Task: In the Company medtronic.com; add deal stage: 'Presentation scheduled'; Add amount '100000'; Select Deal Type: New Business; Select priority: 'Medium'; Associate deal with contact: choose any two contacts and company: Select any company.. Logged in from softage.1@softage.net
Action: Mouse moved to (90, 57)
Screenshot: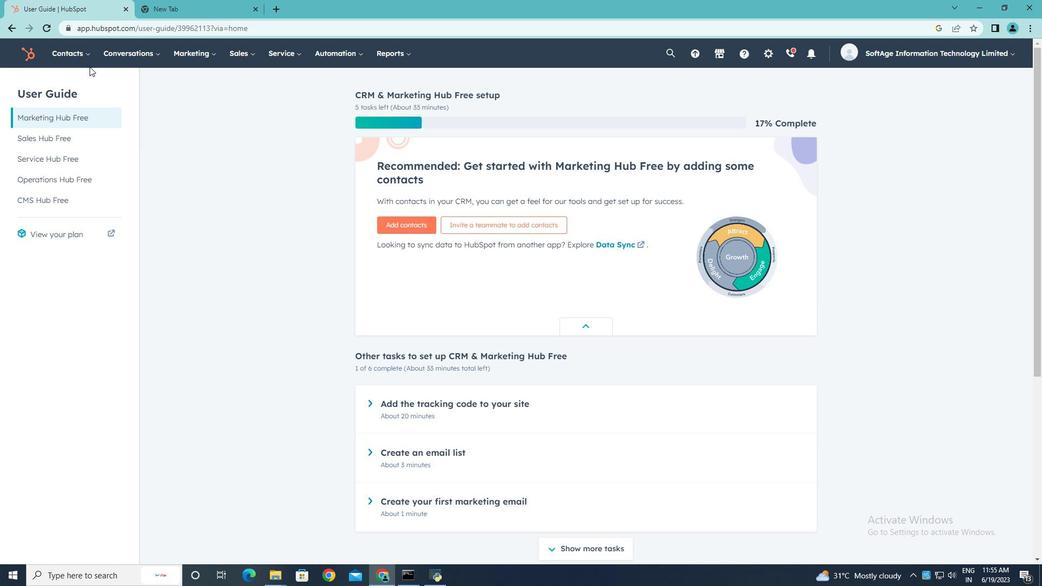 
Action: Mouse pressed left at (90, 57)
Screenshot: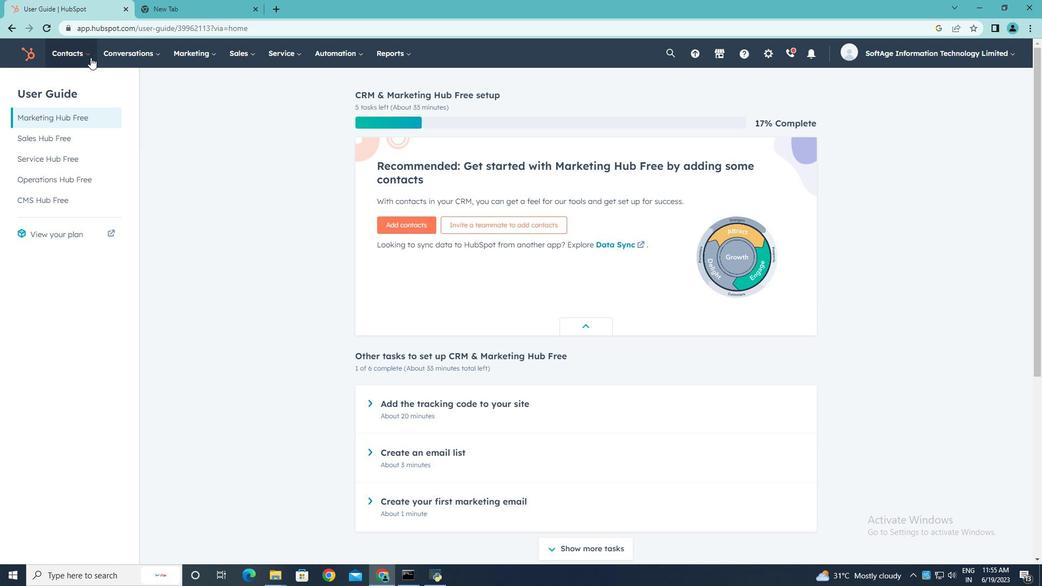 
Action: Mouse moved to (80, 109)
Screenshot: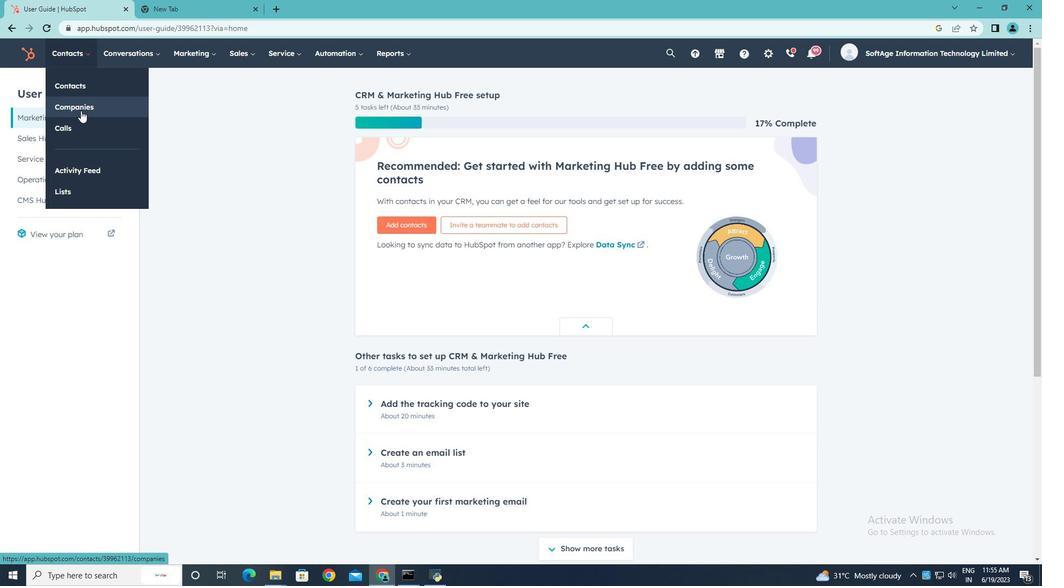
Action: Mouse pressed left at (80, 109)
Screenshot: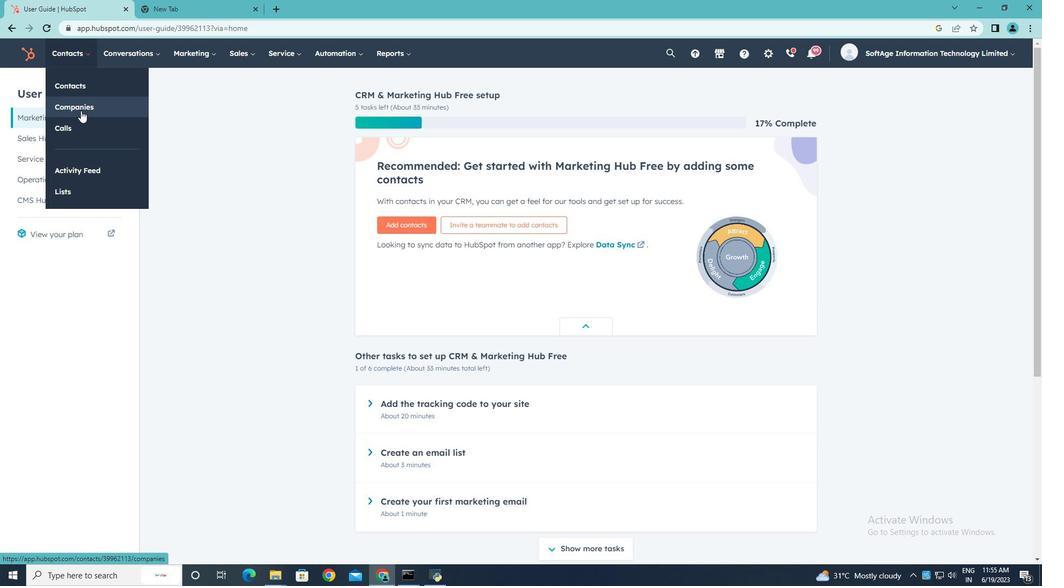 
Action: Mouse moved to (76, 174)
Screenshot: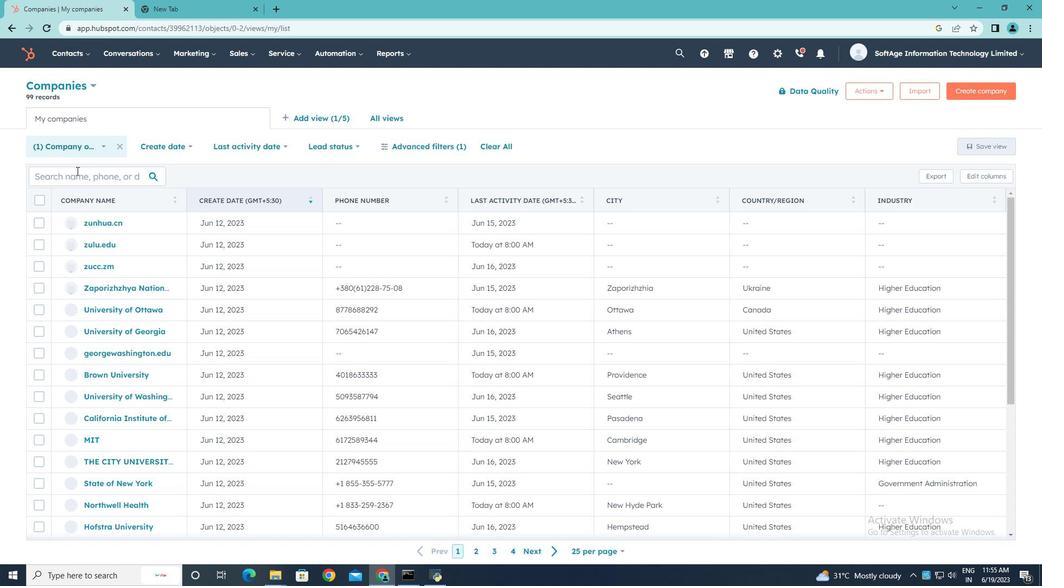 
Action: Mouse pressed left at (76, 174)
Screenshot: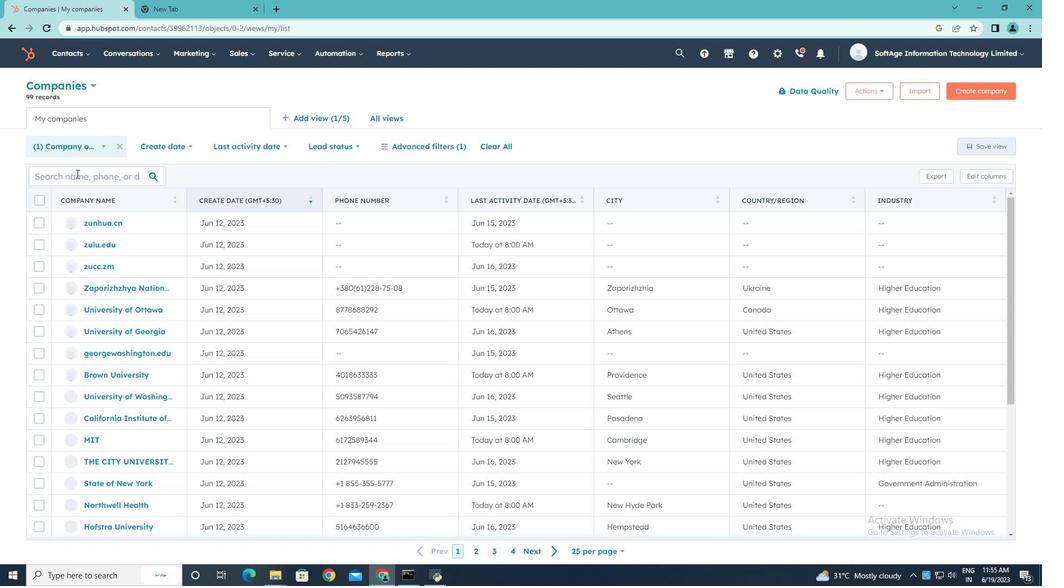 
Action: Key pressed medtronic.com
Screenshot: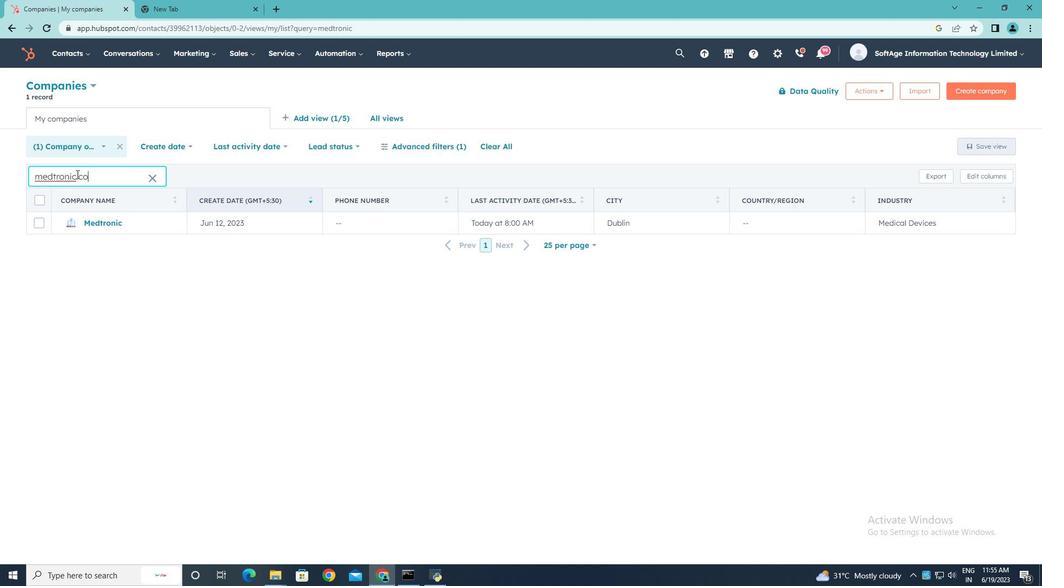 
Action: Mouse moved to (89, 222)
Screenshot: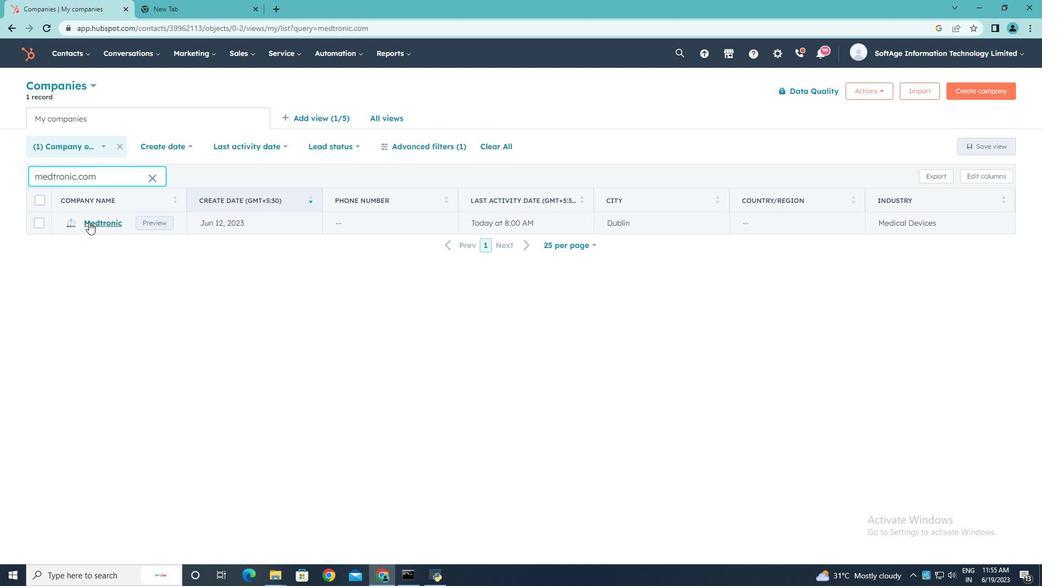 
Action: Mouse pressed left at (89, 222)
Screenshot: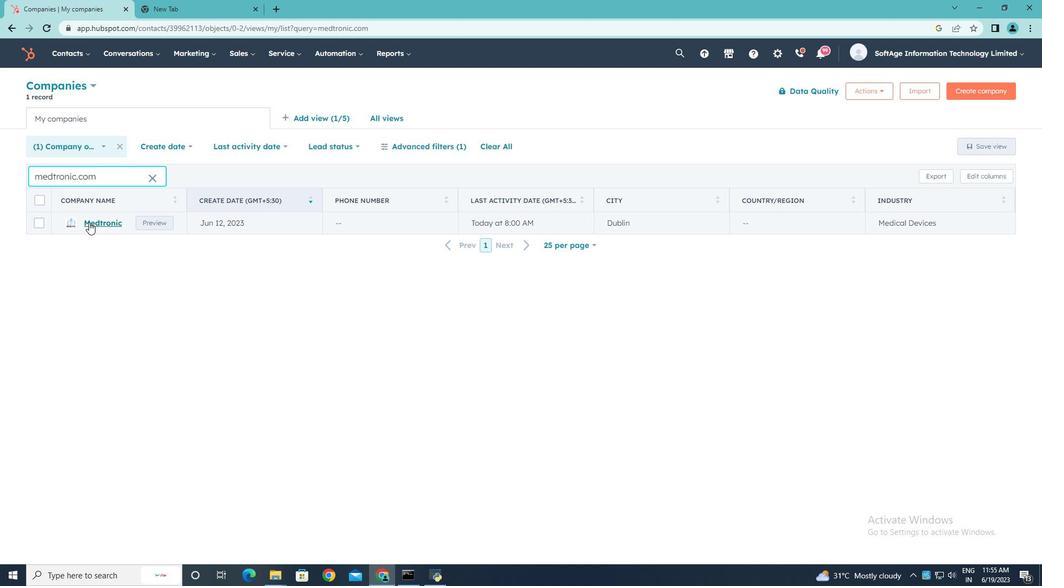 
Action: Mouse moved to (779, 286)
Screenshot: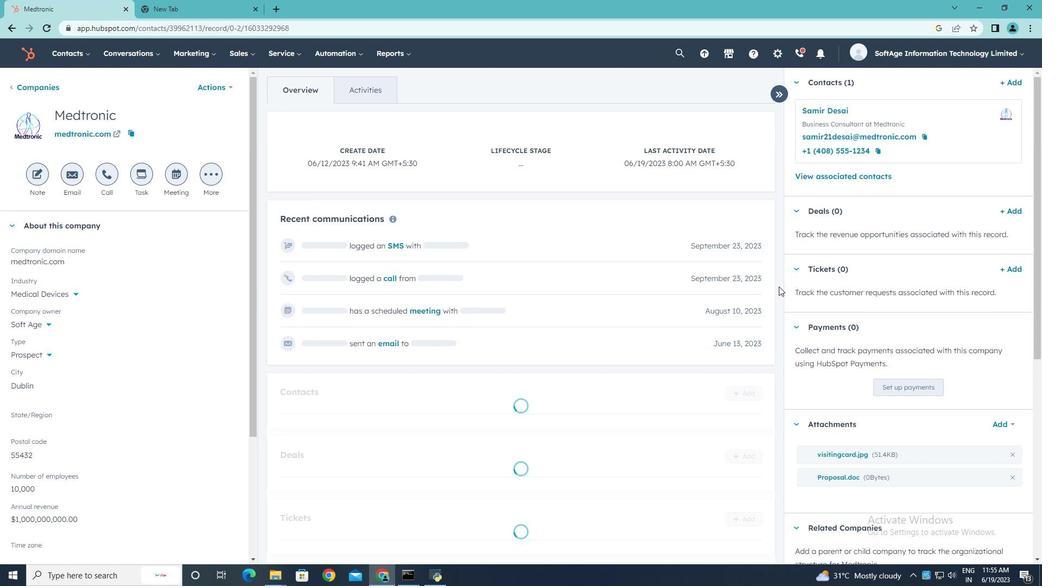 
Action: Mouse pressed left at (779, 286)
Screenshot: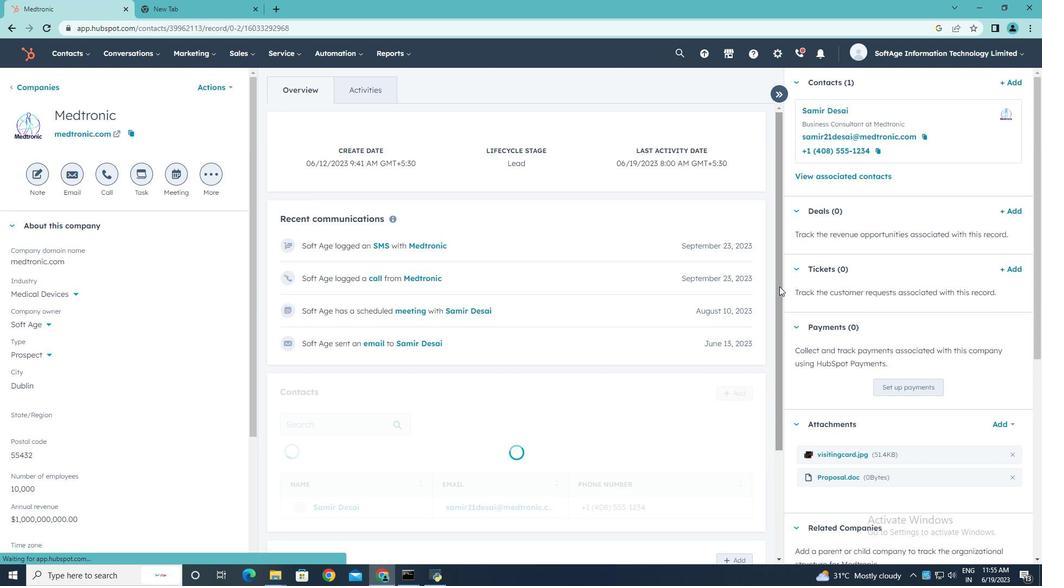 
Action: Mouse moved to (738, 417)
Screenshot: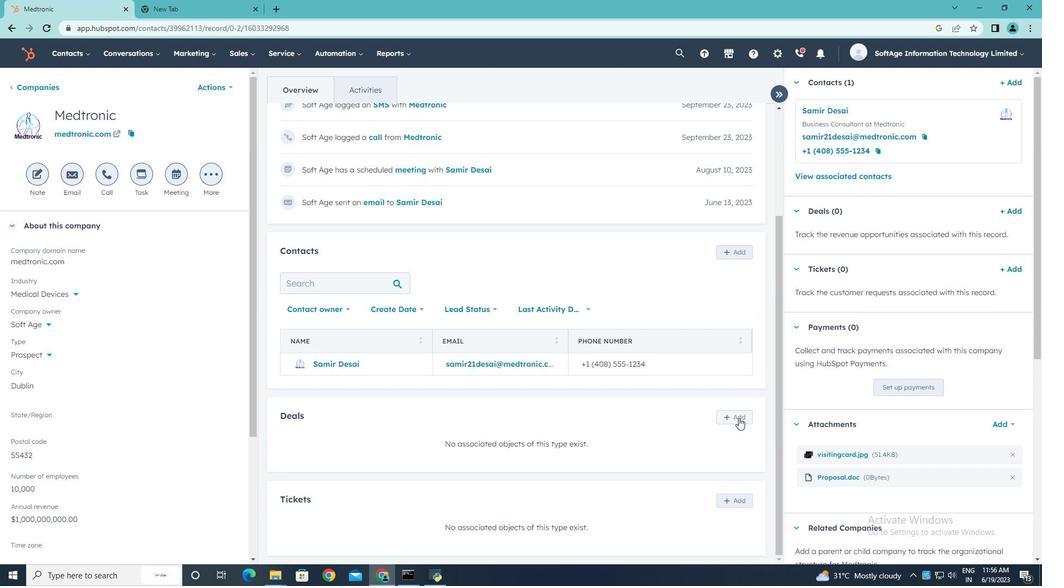 
Action: Mouse pressed left at (738, 417)
Screenshot: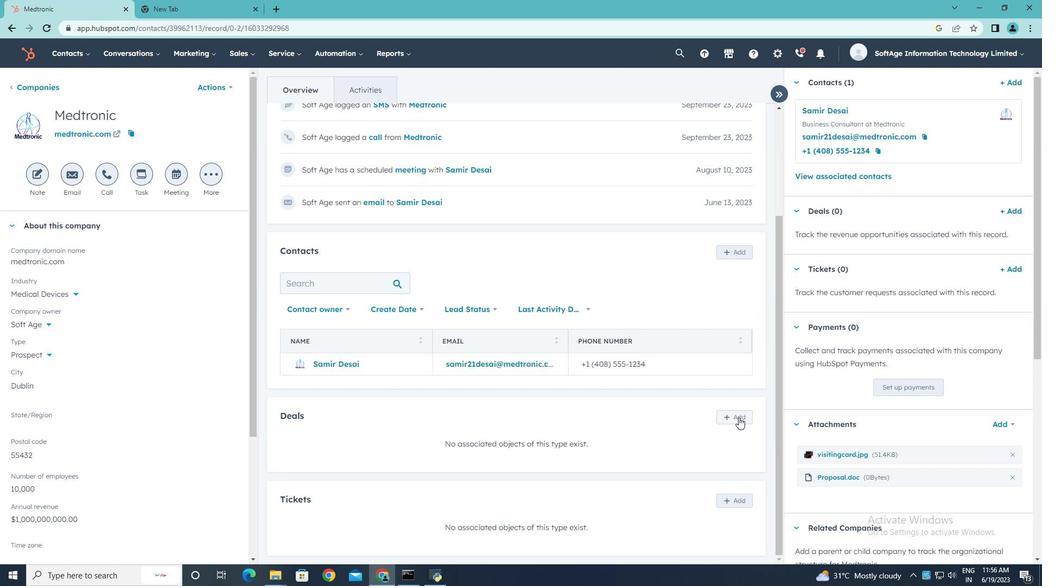 
Action: Mouse moved to (999, 275)
Screenshot: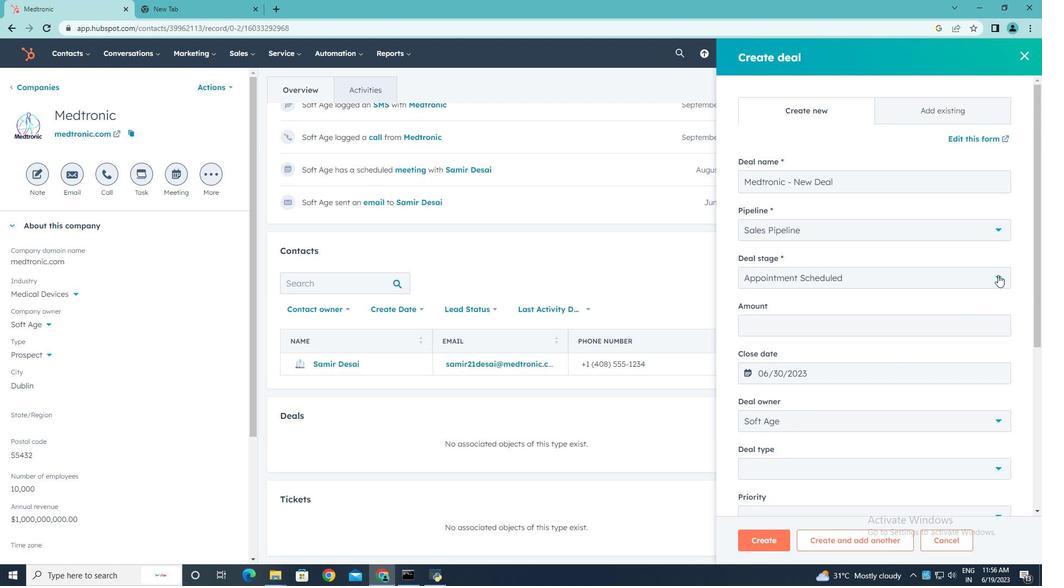 
Action: Mouse pressed left at (999, 275)
Screenshot: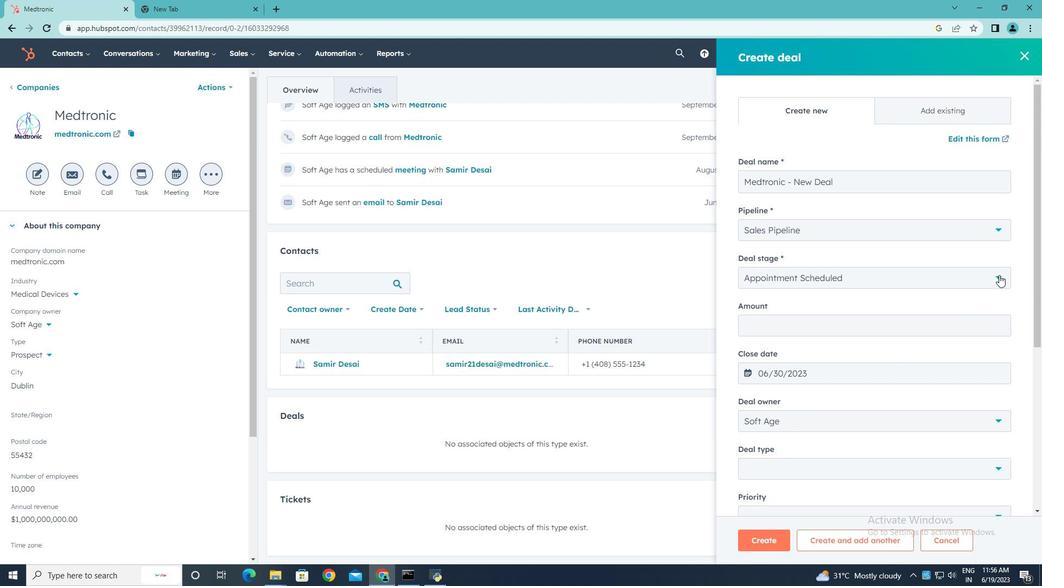 
Action: Mouse moved to (854, 378)
Screenshot: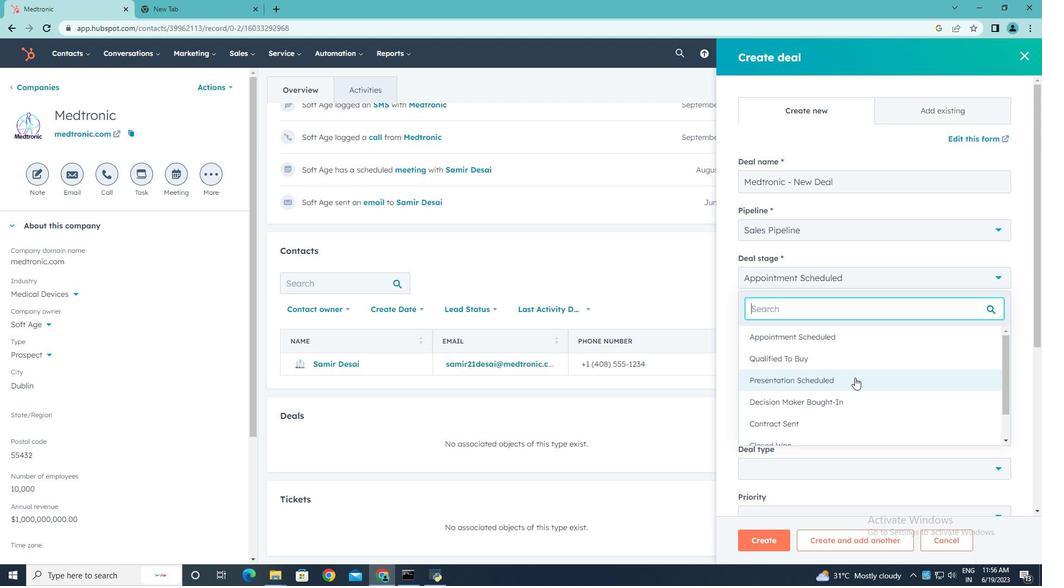 
Action: Mouse pressed left at (854, 378)
Screenshot: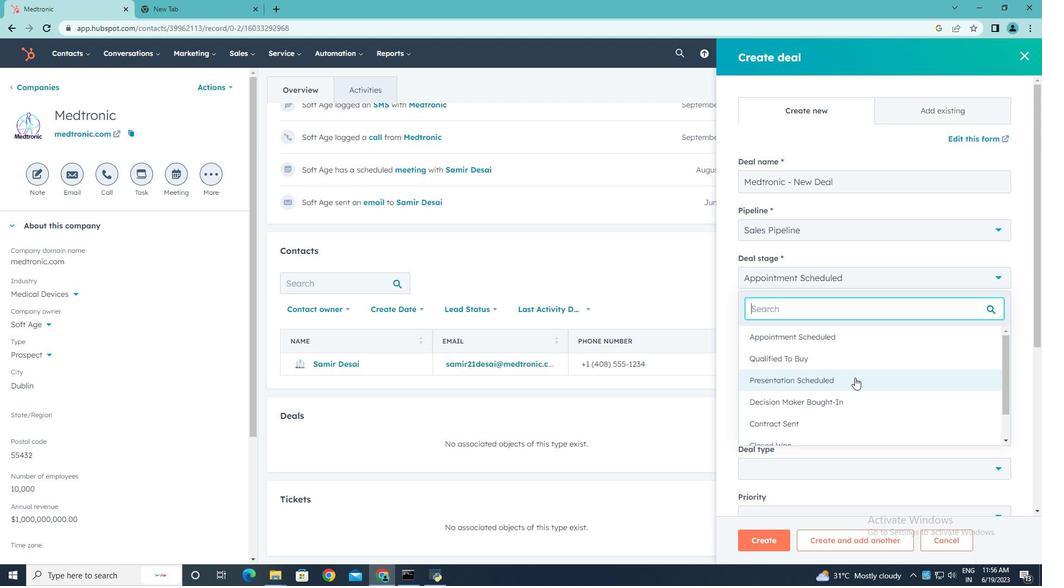 
Action: Mouse moved to (814, 328)
Screenshot: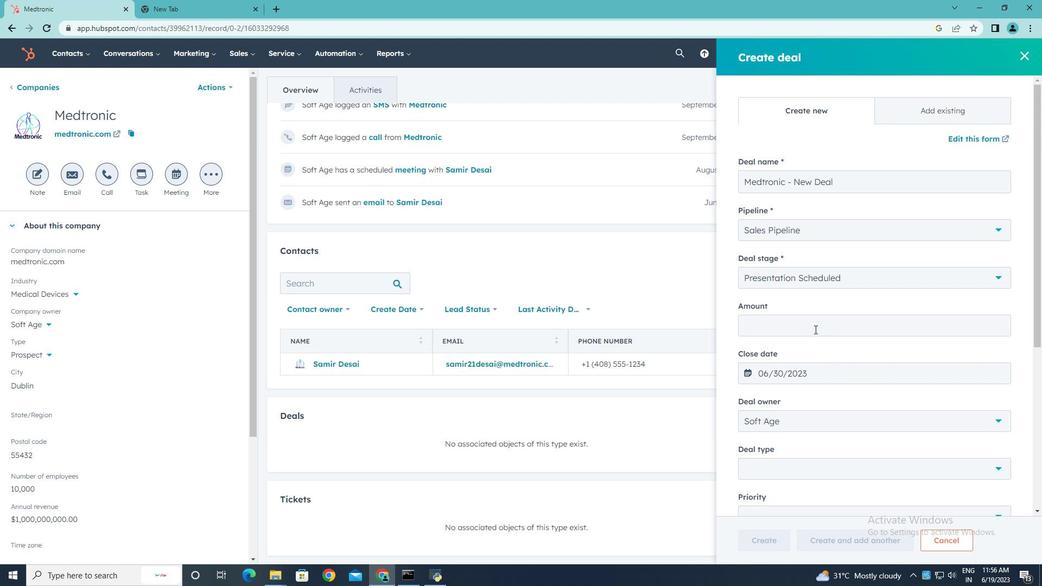 
Action: Mouse pressed left at (814, 328)
Screenshot: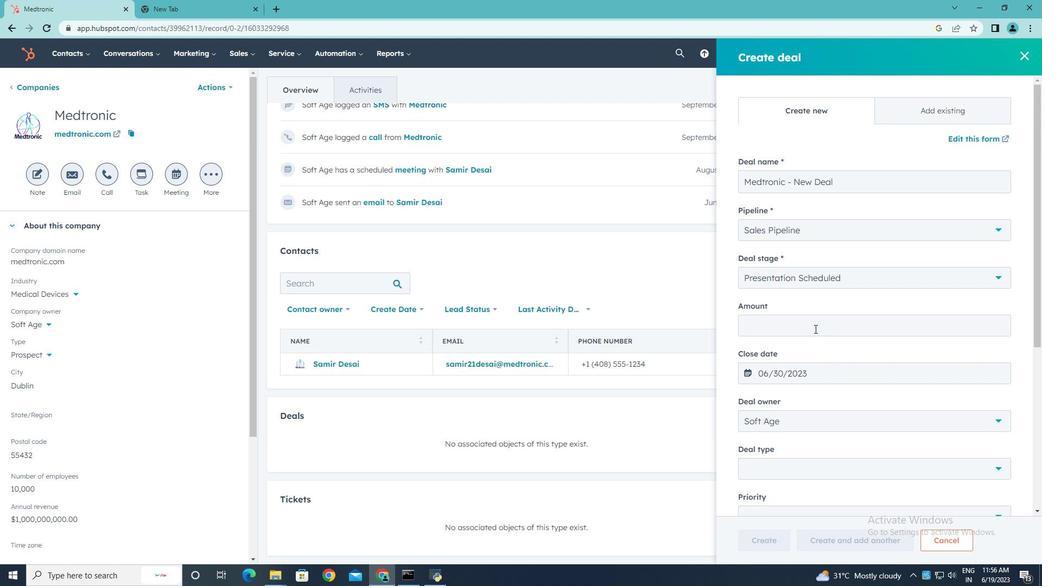 
Action: Key pressed 100000
Screenshot: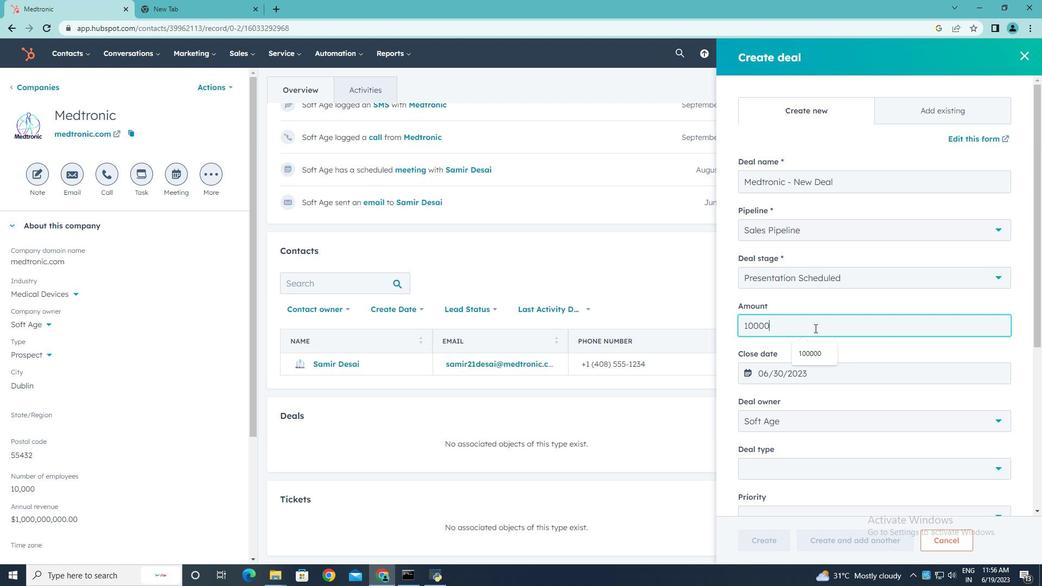 
Action: Mouse moved to (998, 468)
Screenshot: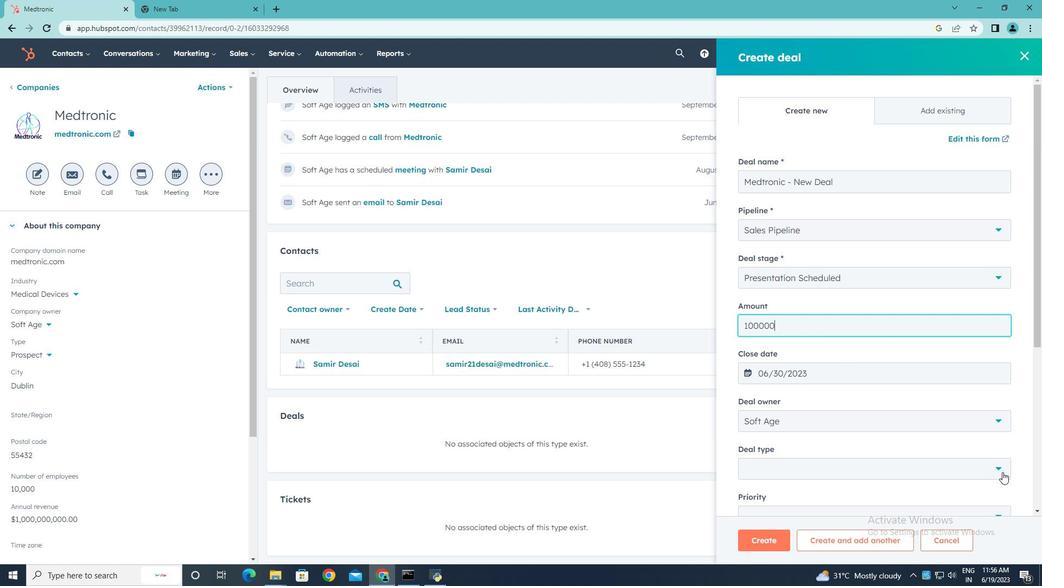 
Action: Mouse pressed left at (998, 468)
Screenshot: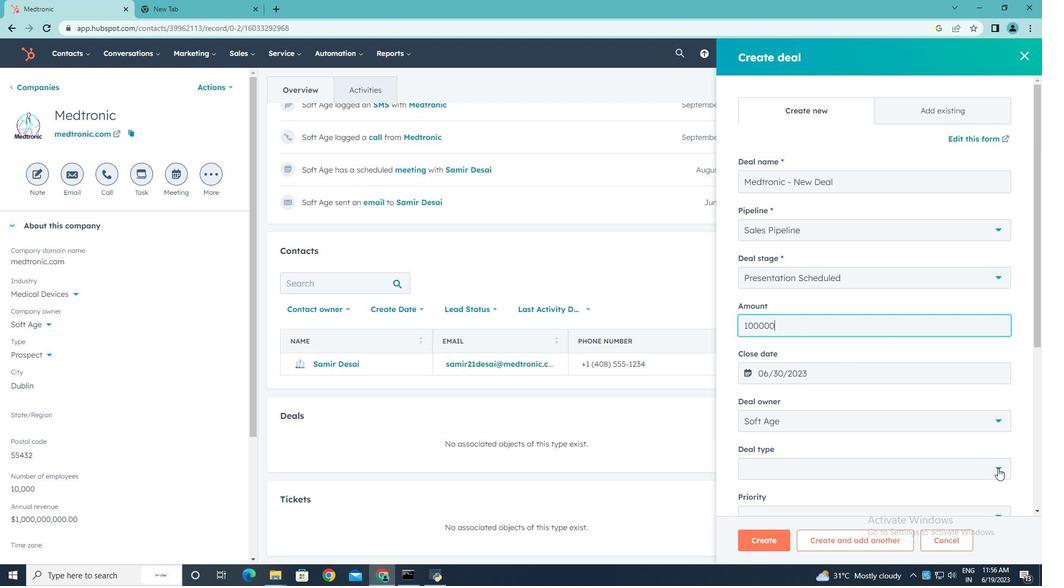 
Action: Mouse moved to (810, 526)
Screenshot: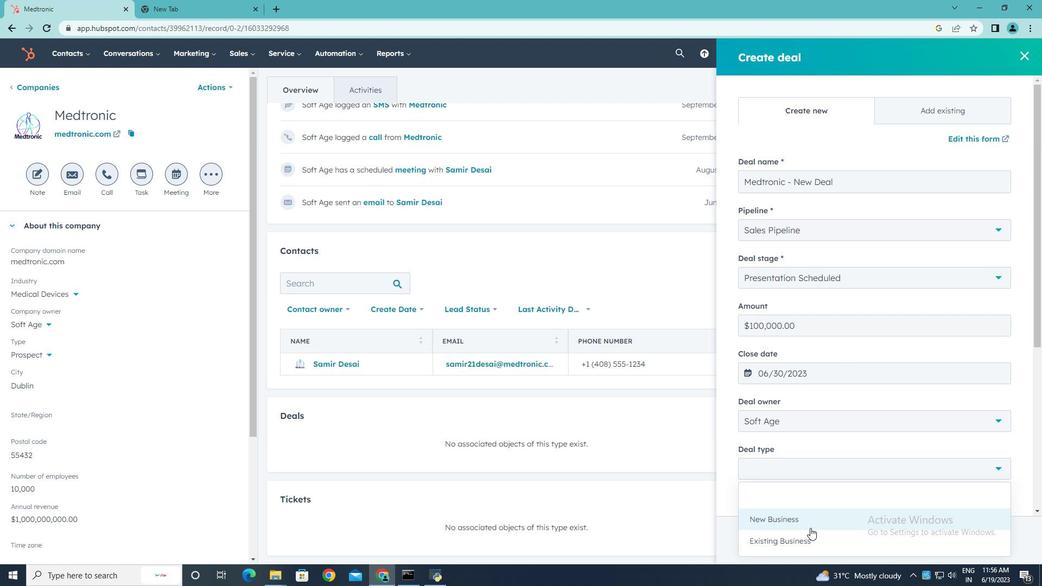
Action: Mouse pressed left at (810, 526)
Screenshot: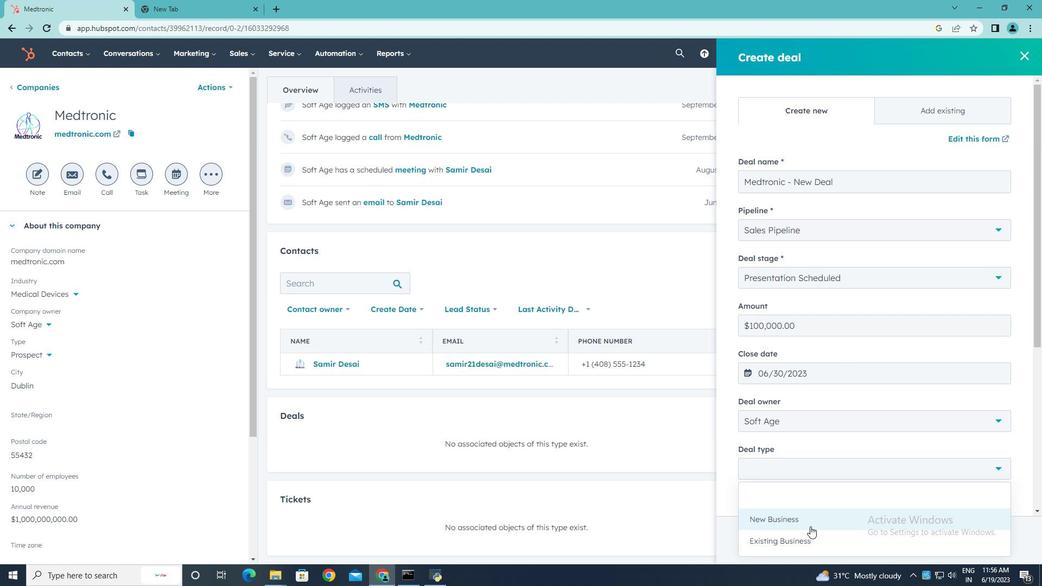 
Action: Mouse moved to (1035, 333)
Screenshot: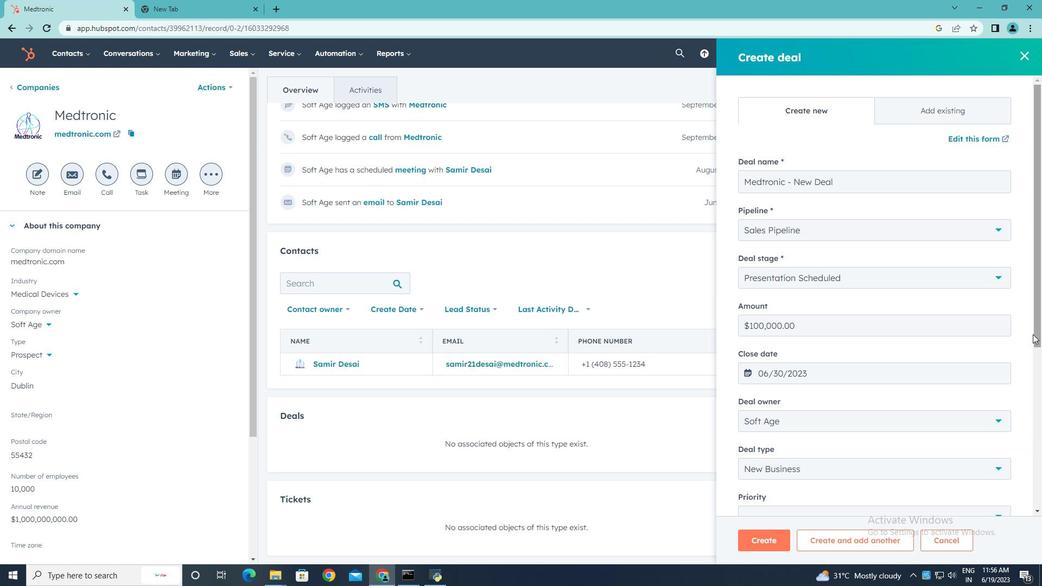 
Action: Mouse pressed left at (1035, 333)
Screenshot: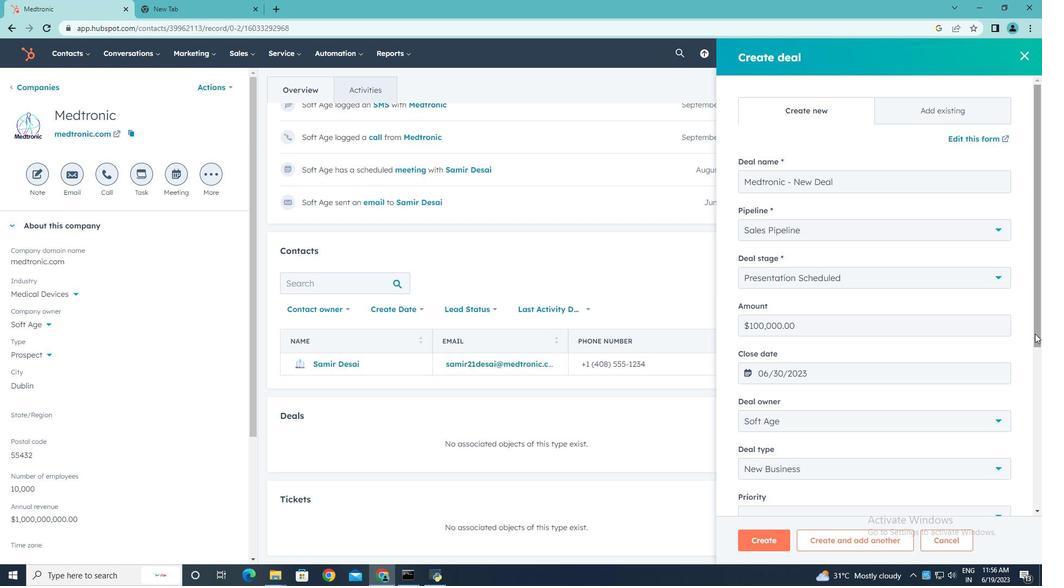 
Action: Mouse moved to (998, 254)
Screenshot: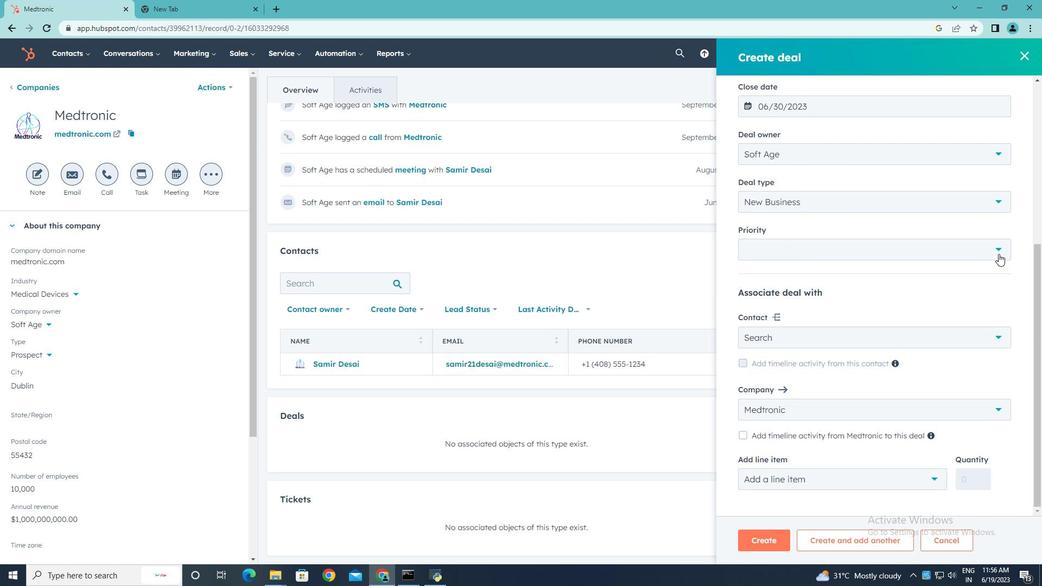 
Action: Mouse pressed left at (998, 254)
Screenshot: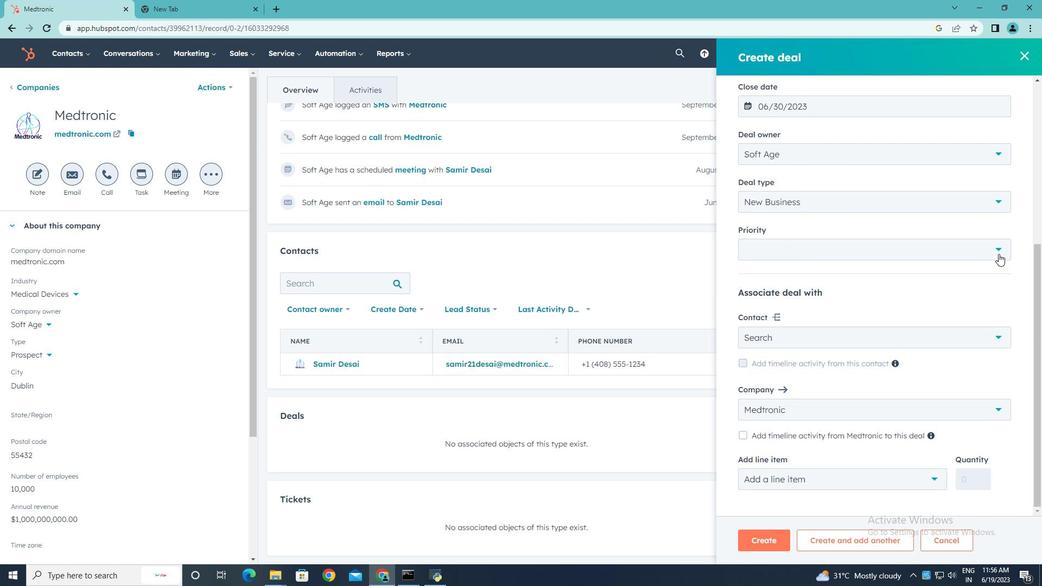 
Action: Mouse moved to (817, 317)
Screenshot: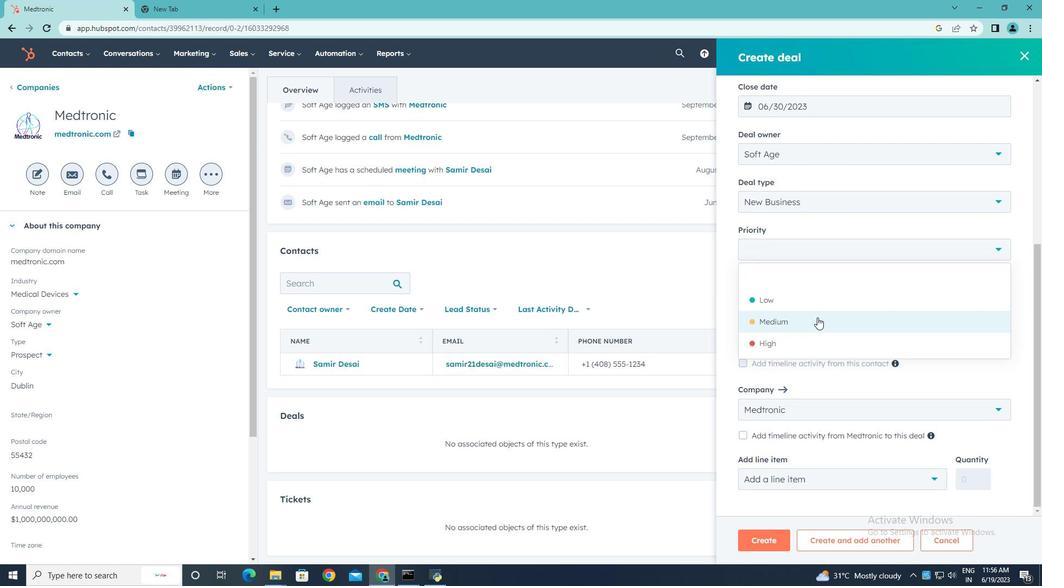 
Action: Mouse pressed left at (817, 317)
Screenshot: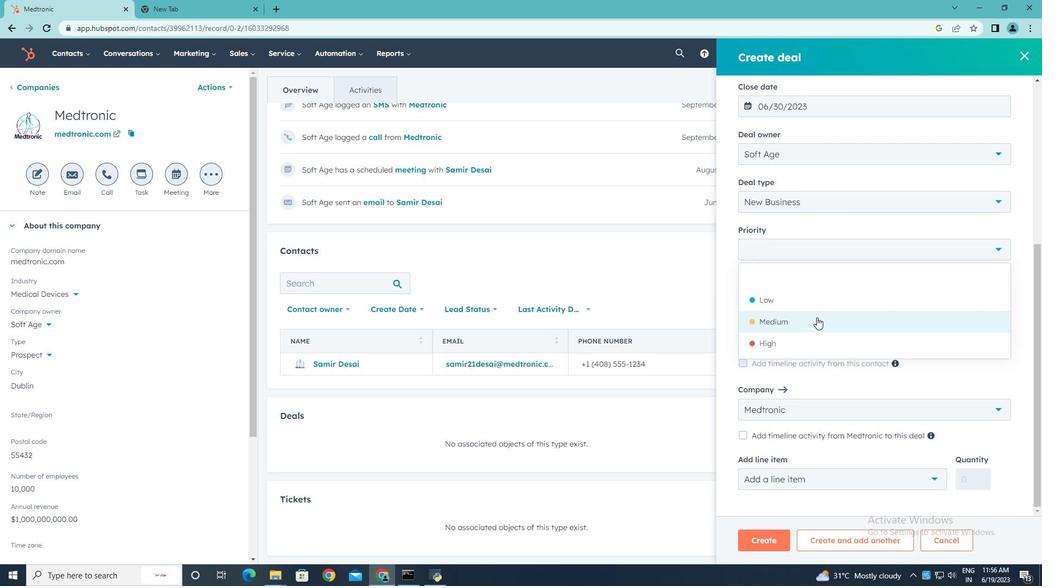 
Action: Mouse moved to (998, 336)
Screenshot: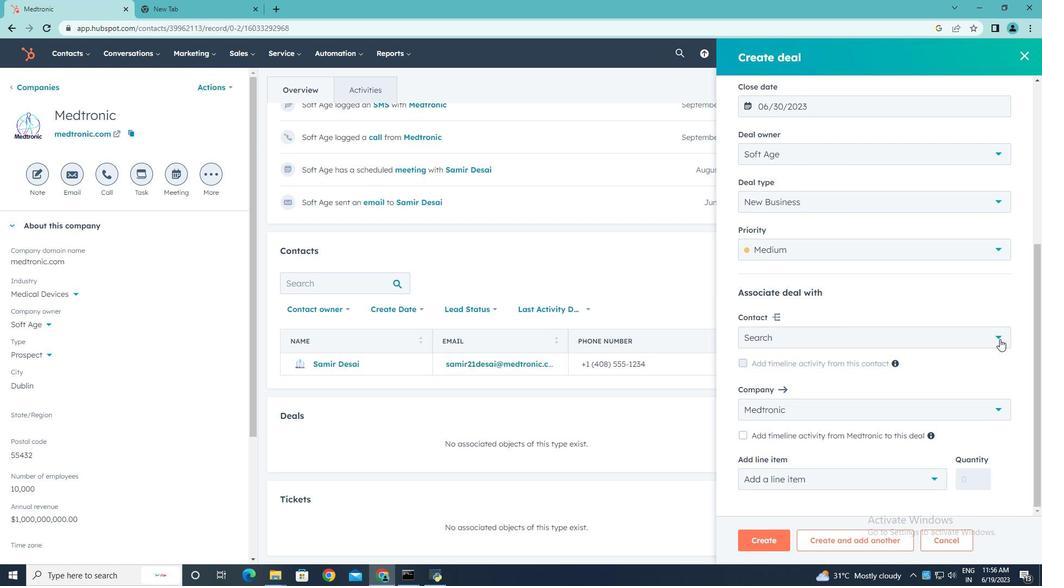 
Action: Mouse pressed left at (998, 336)
Screenshot: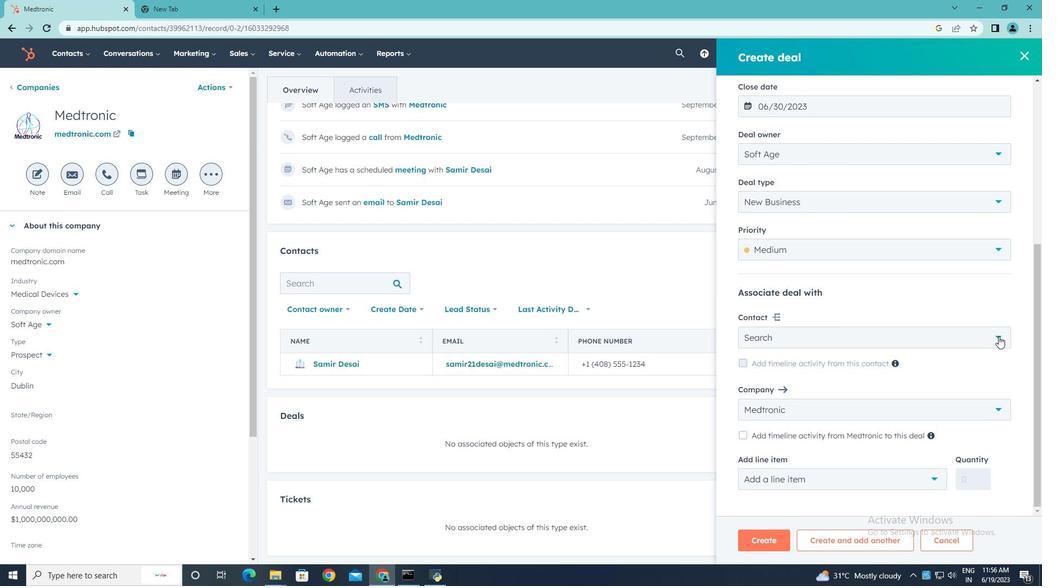 
Action: Mouse moved to (755, 397)
Screenshot: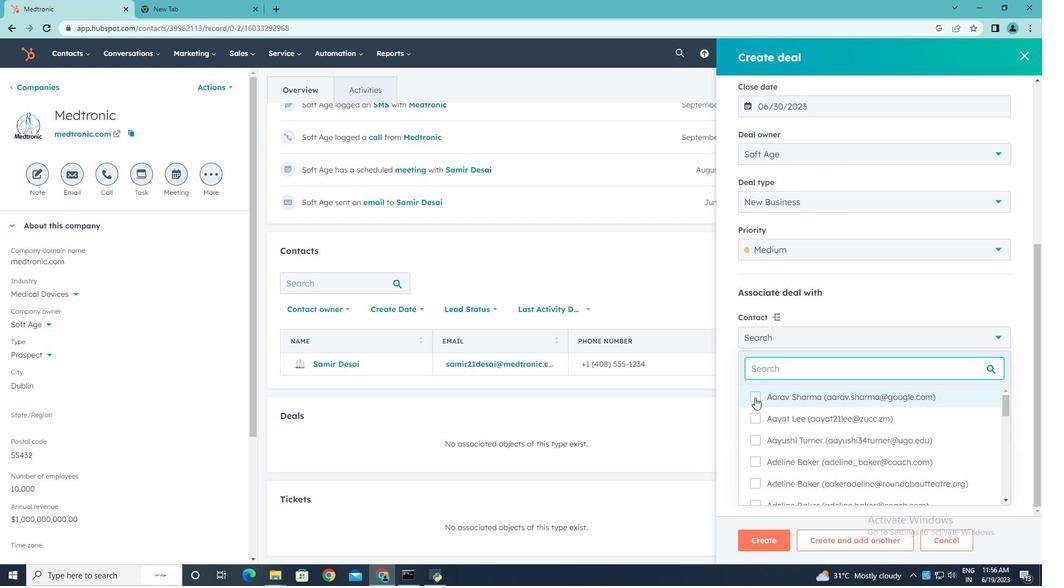 
Action: Mouse pressed left at (755, 397)
Screenshot: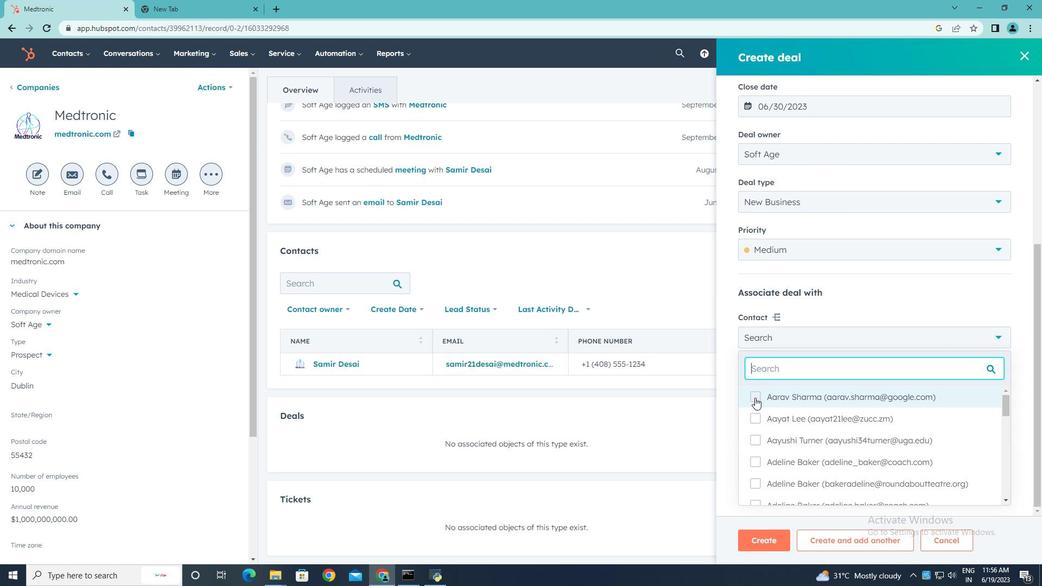 
Action: Mouse moved to (756, 481)
Screenshot: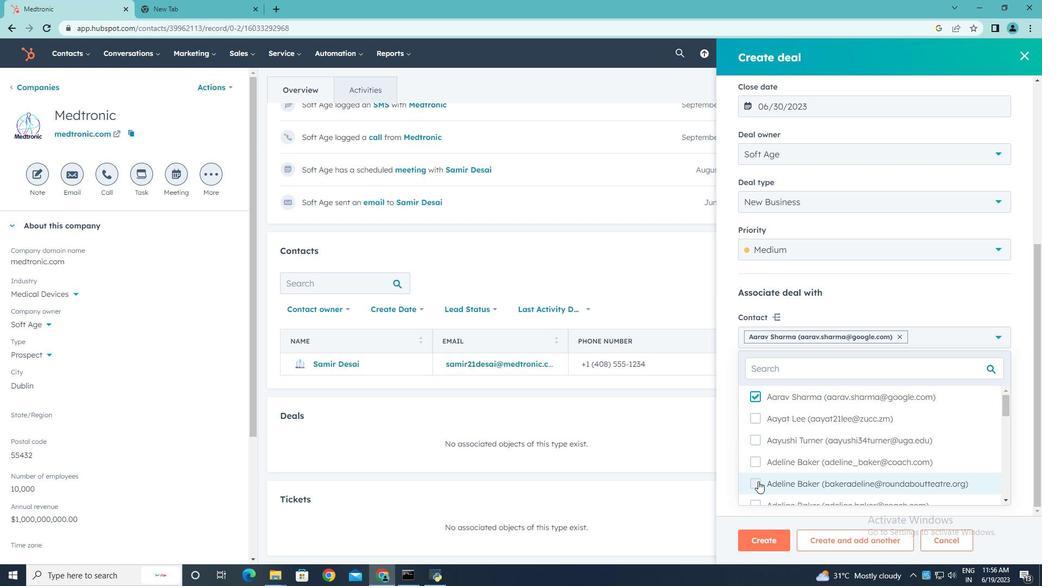 
Action: Mouse pressed left at (756, 481)
Screenshot: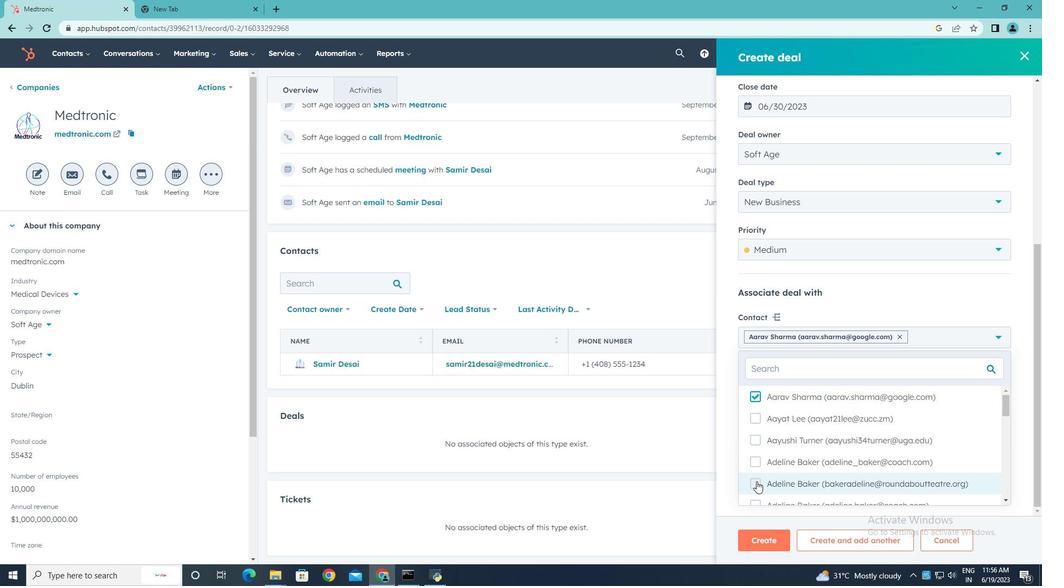 
Action: Mouse moved to (998, 344)
Screenshot: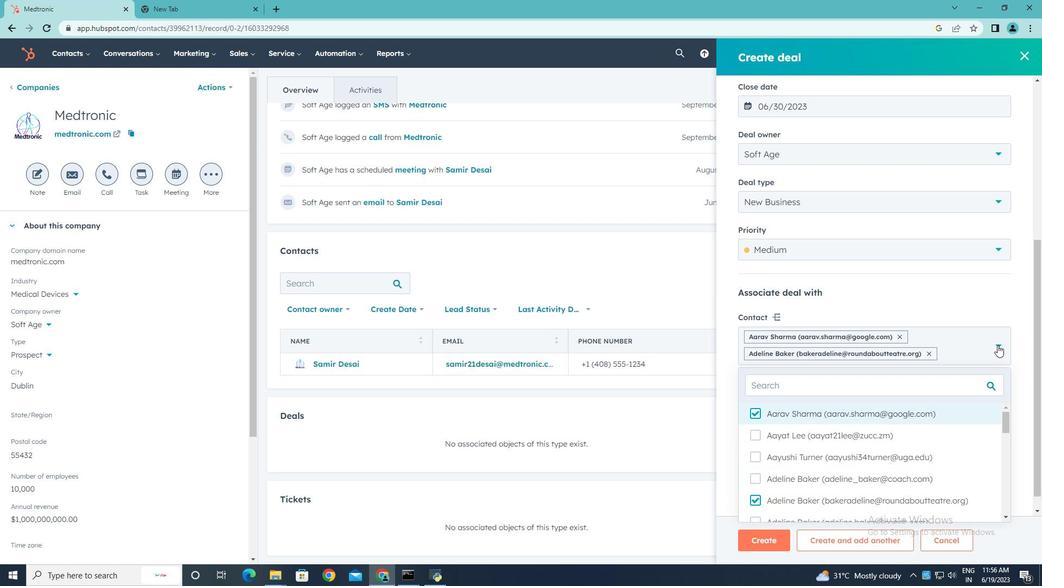 
Action: Mouse pressed left at (998, 344)
Screenshot: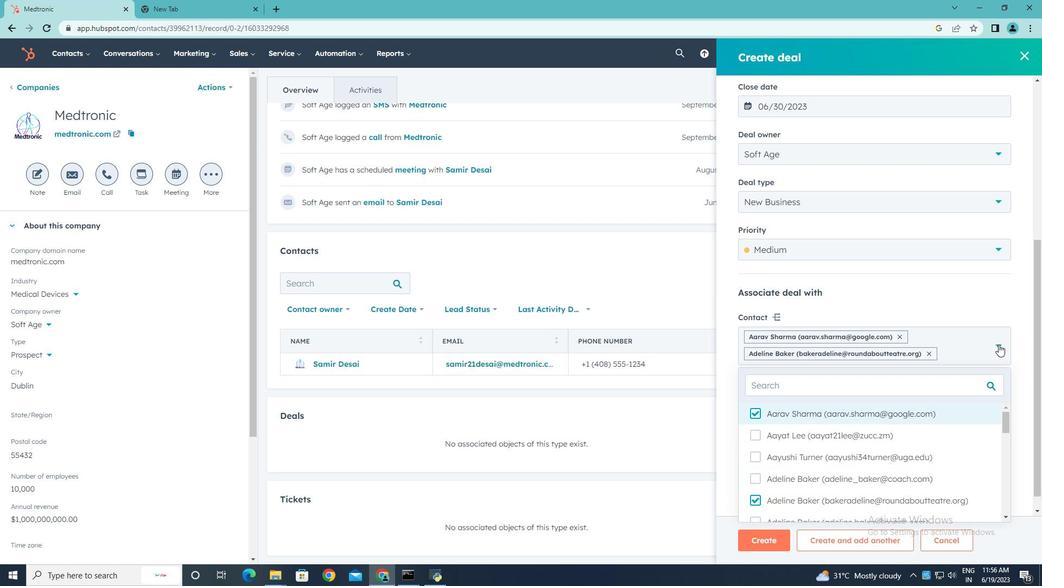 
Action: Mouse moved to (767, 540)
Screenshot: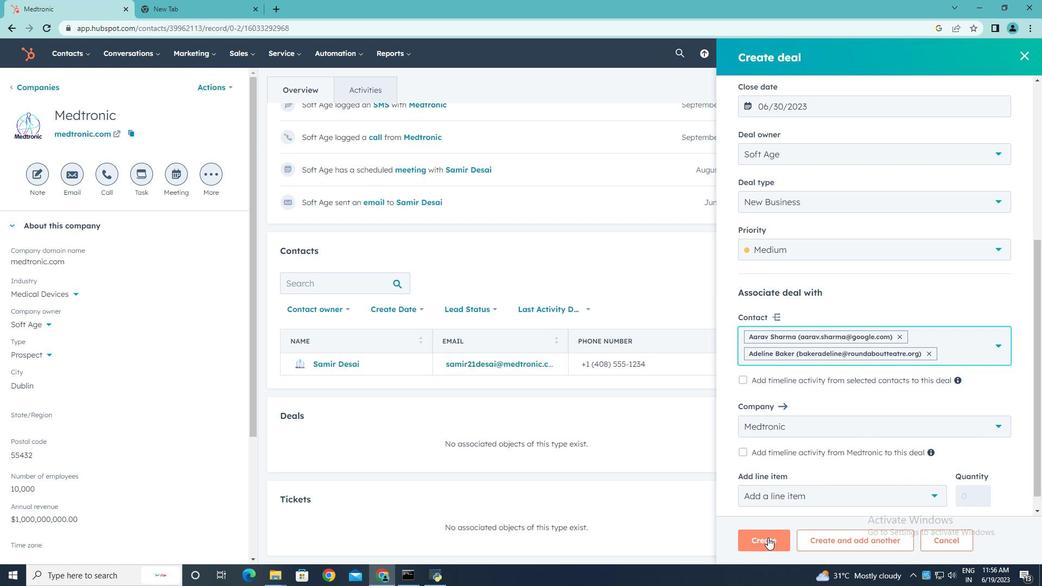 
Action: Mouse pressed left at (767, 540)
Screenshot: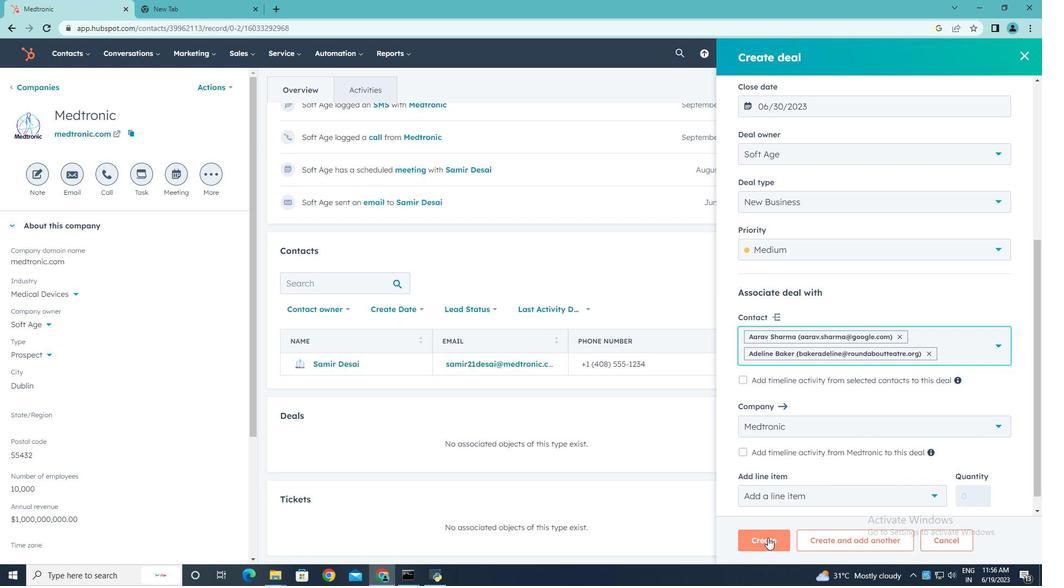 
Action: Mouse moved to (766, 539)
Screenshot: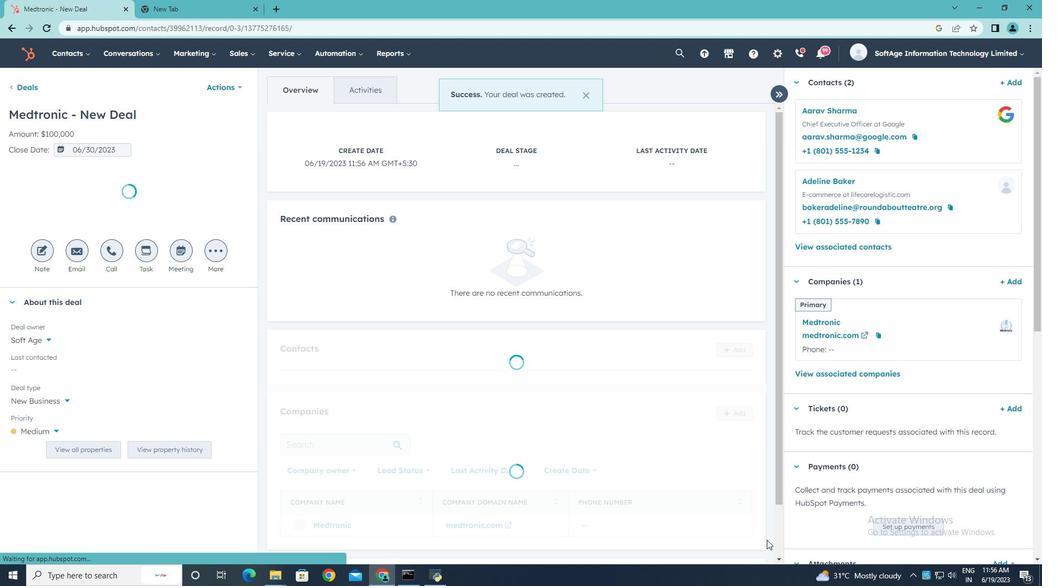 
